 Task: Change the page size to legal.
Action: Mouse moved to (38, 60)
Screenshot: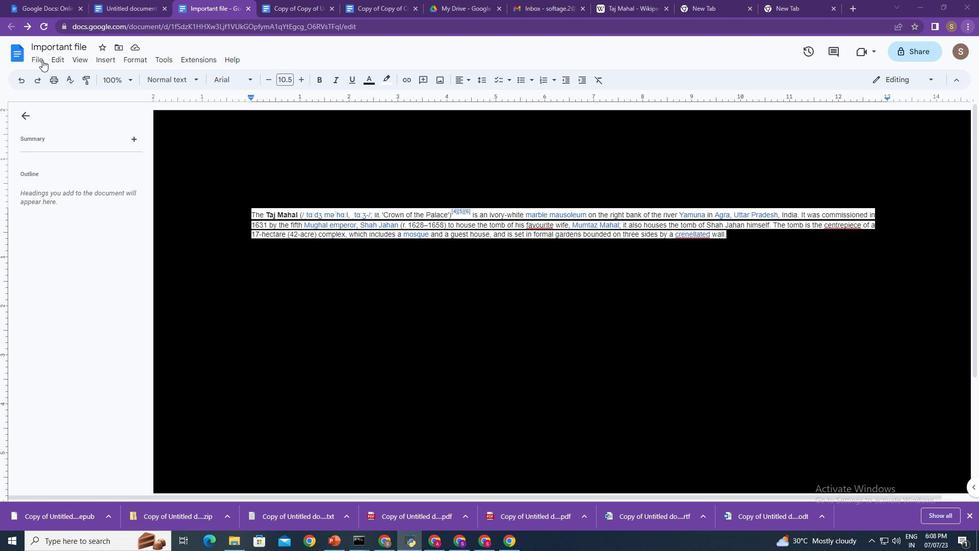
Action: Mouse pressed left at (38, 60)
Screenshot: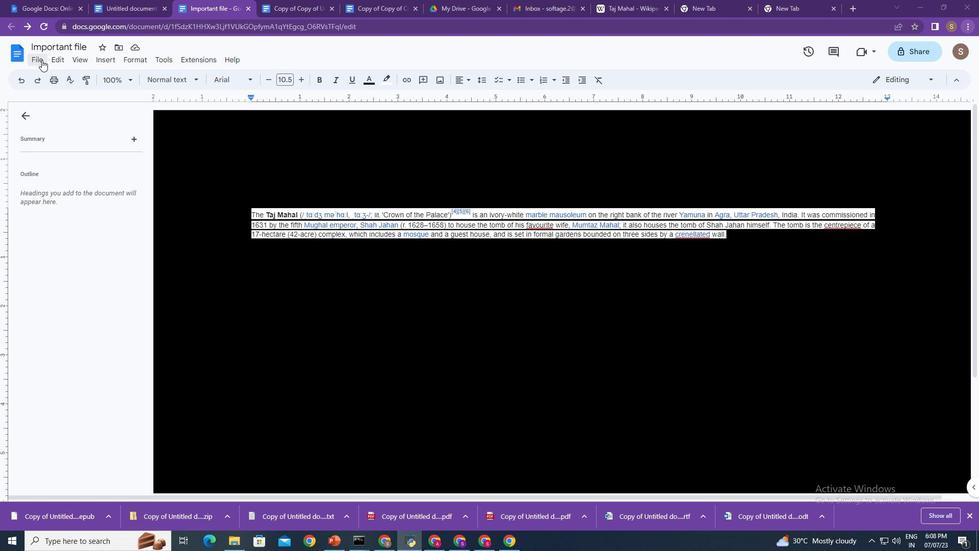 
Action: Mouse moved to (81, 354)
Screenshot: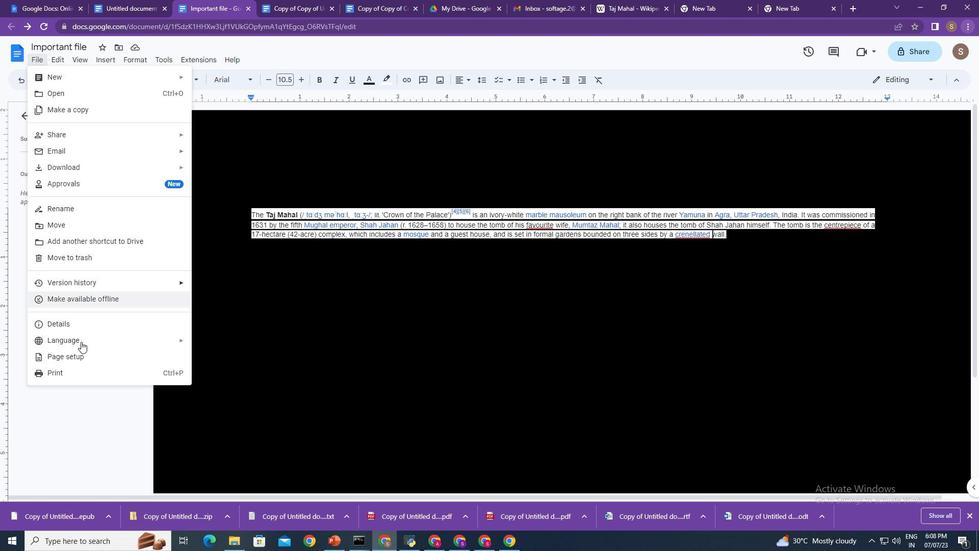 
Action: Mouse pressed left at (81, 354)
Screenshot: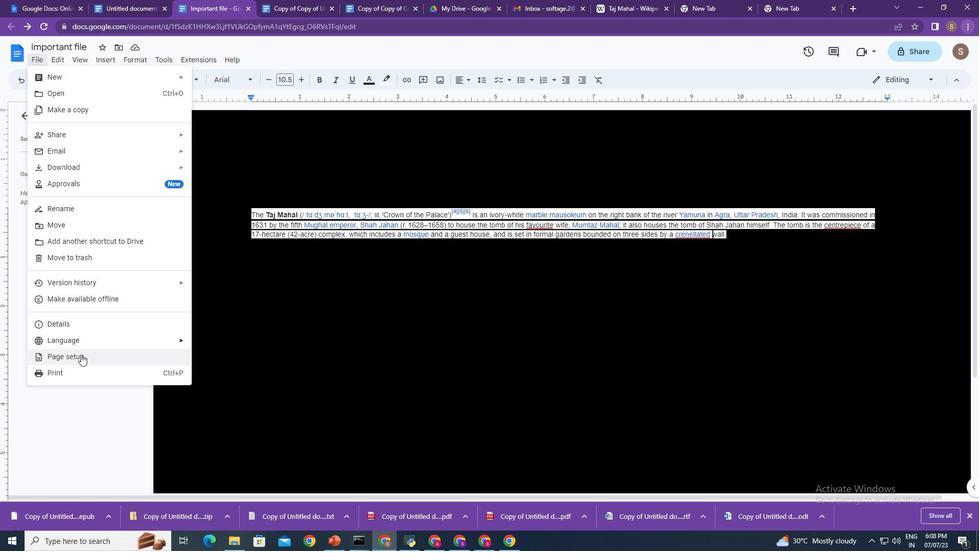 
Action: Mouse moved to (457, 298)
Screenshot: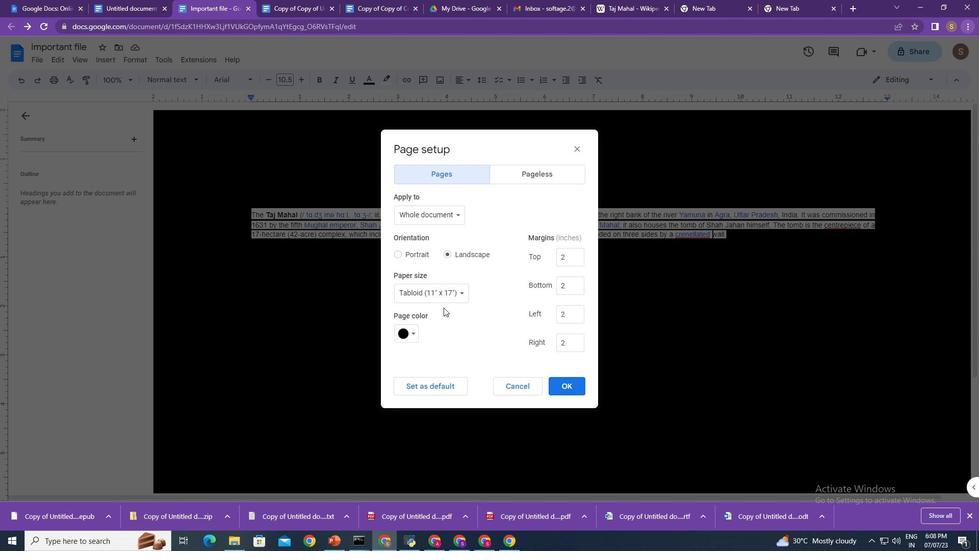 
Action: Mouse pressed left at (457, 298)
Screenshot: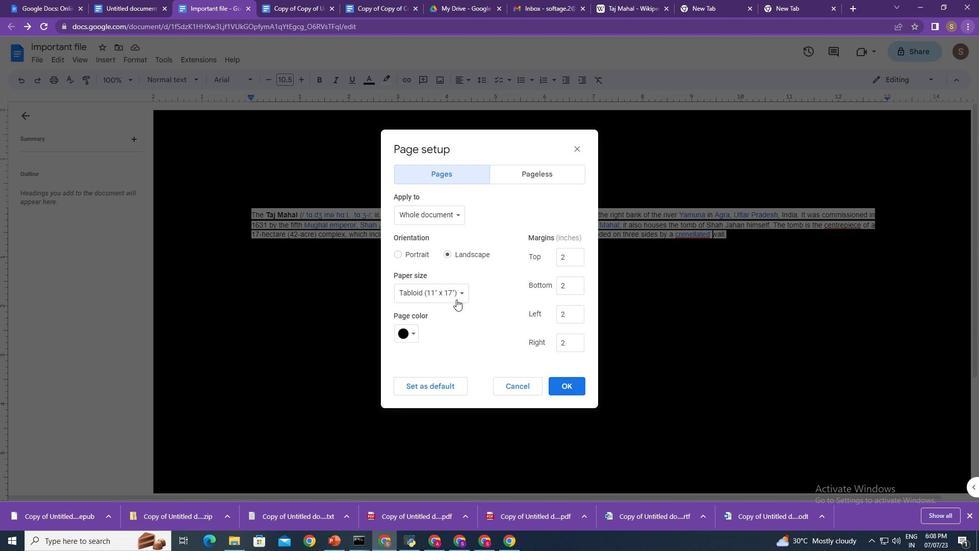 
Action: Mouse moved to (441, 308)
Screenshot: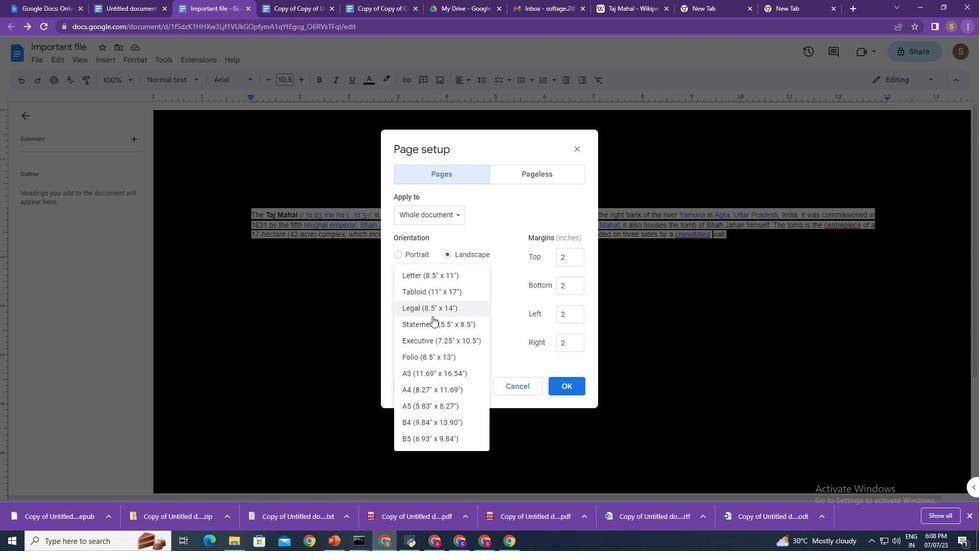 
Action: Mouse pressed left at (441, 308)
Screenshot: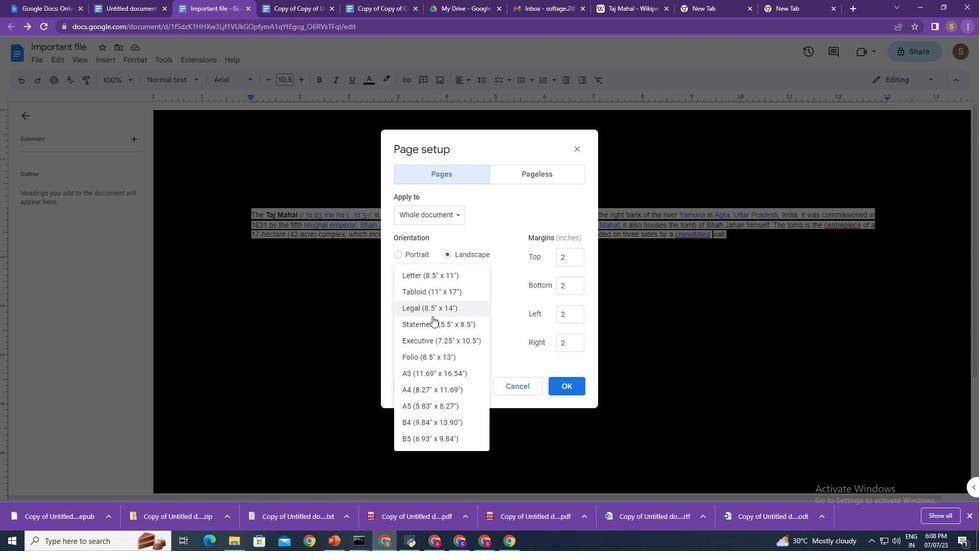 
Action: Mouse moved to (575, 381)
Screenshot: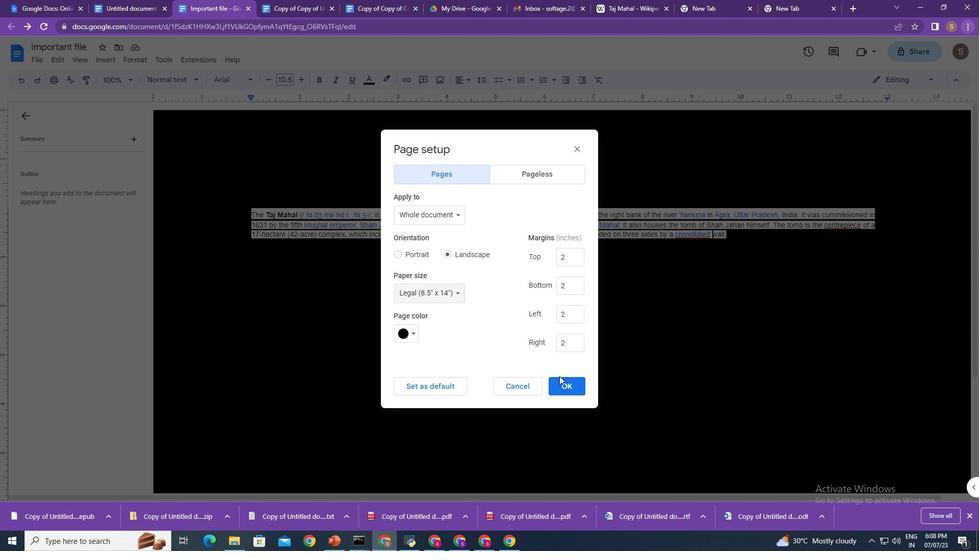 
Action: Mouse pressed left at (575, 381)
Screenshot: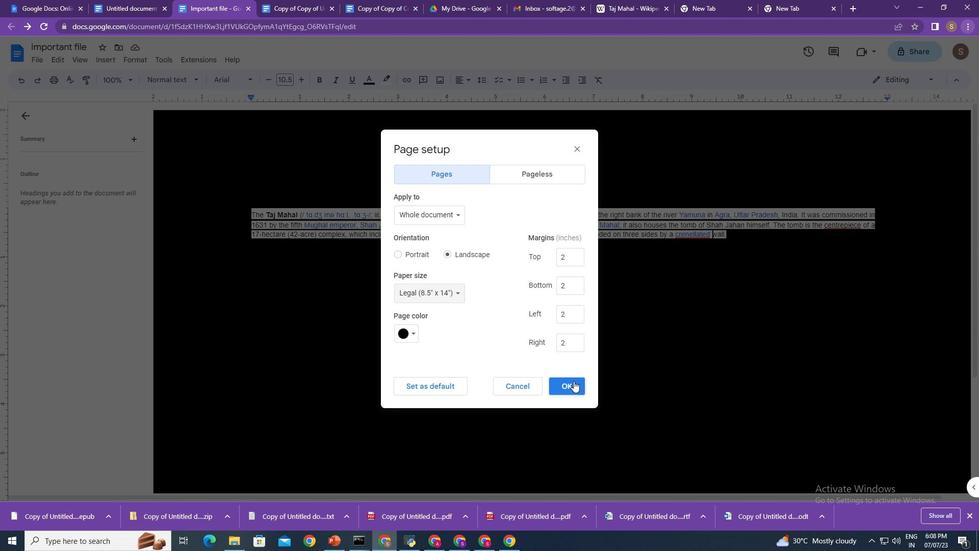 
